 Task: Open a spreadsheet with the name "HR Meeting" from the upload.
Action: Mouse moved to (27, 55)
Screenshot: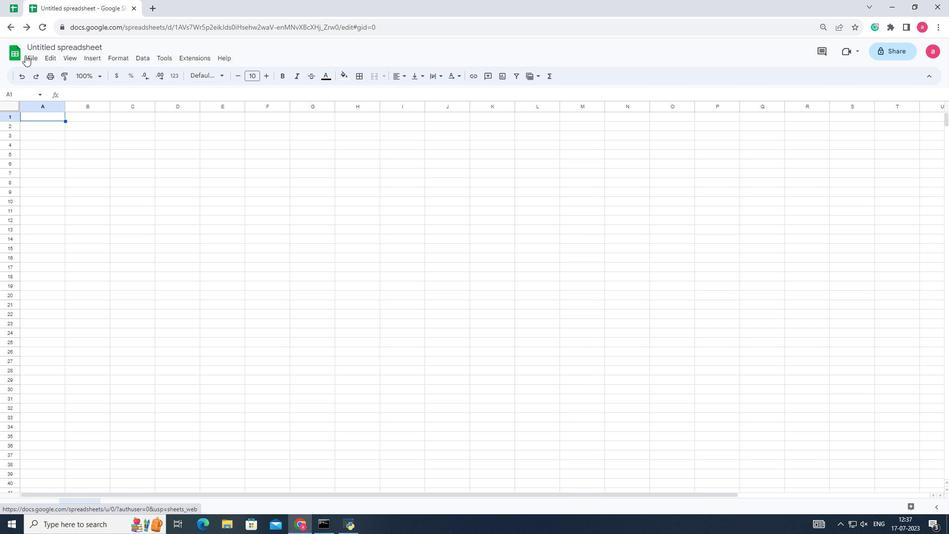 
Action: Mouse pressed left at (27, 55)
Screenshot: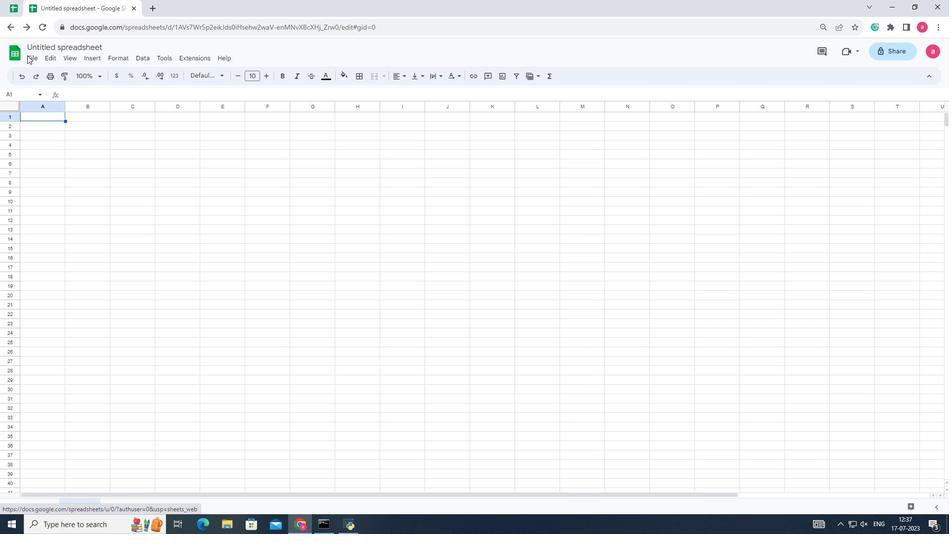 
Action: Mouse moved to (35, 56)
Screenshot: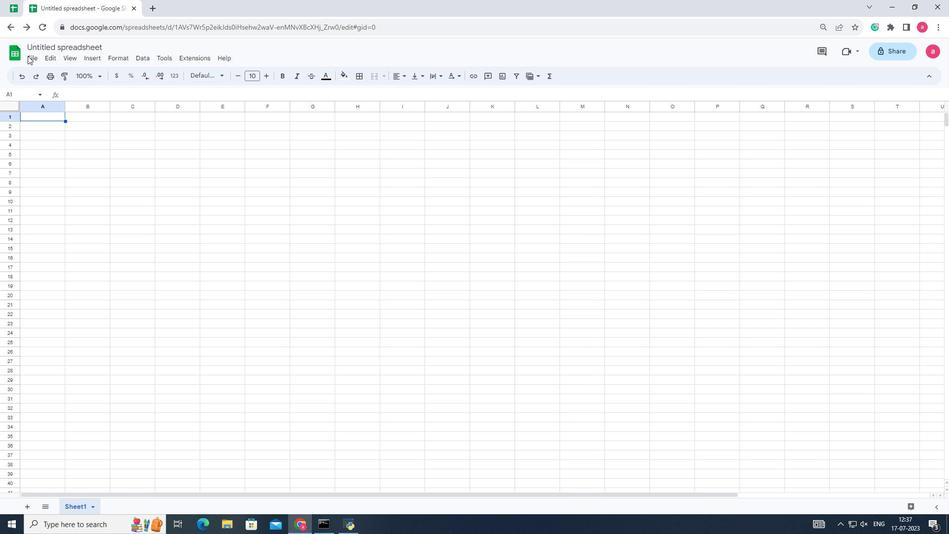 
Action: Mouse pressed left at (35, 56)
Screenshot: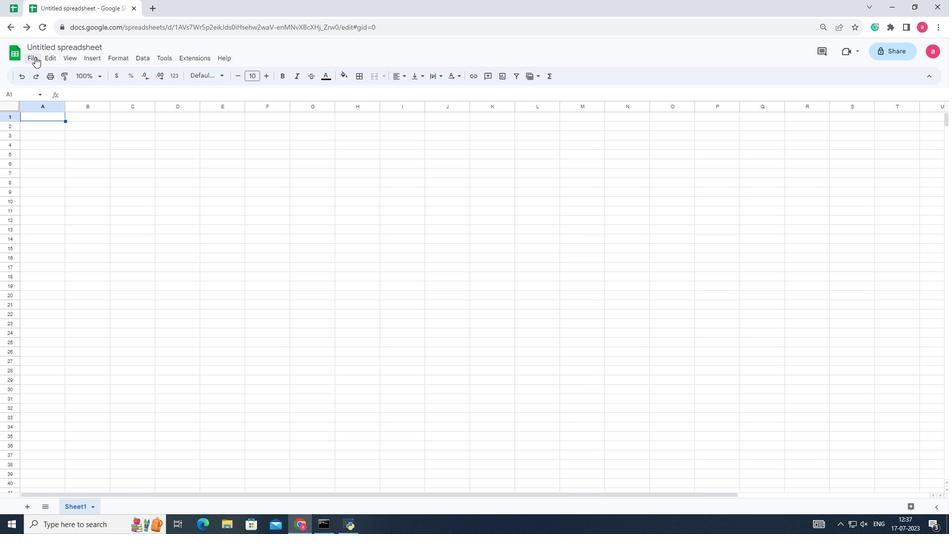 
Action: Mouse moved to (58, 87)
Screenshot: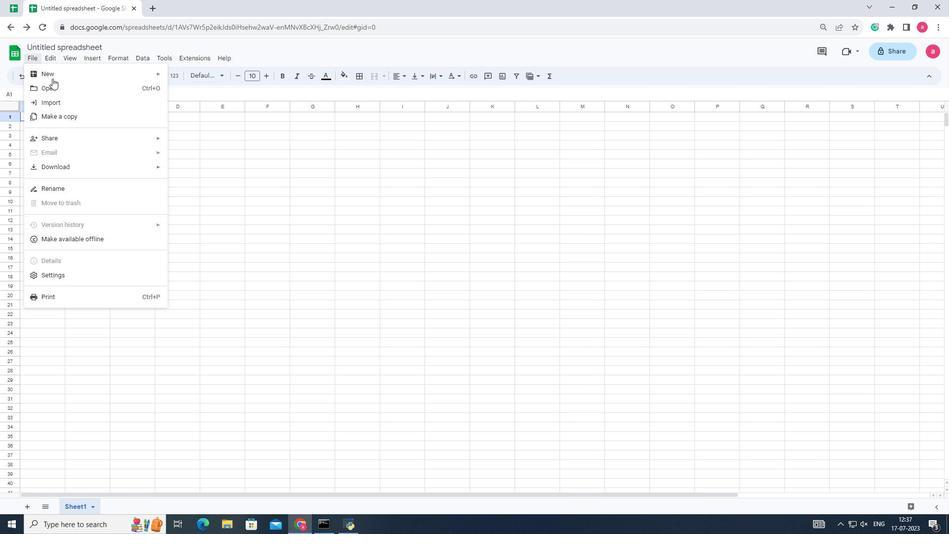 
Action: Mouse pressed left at (58, 87)
Screenshot: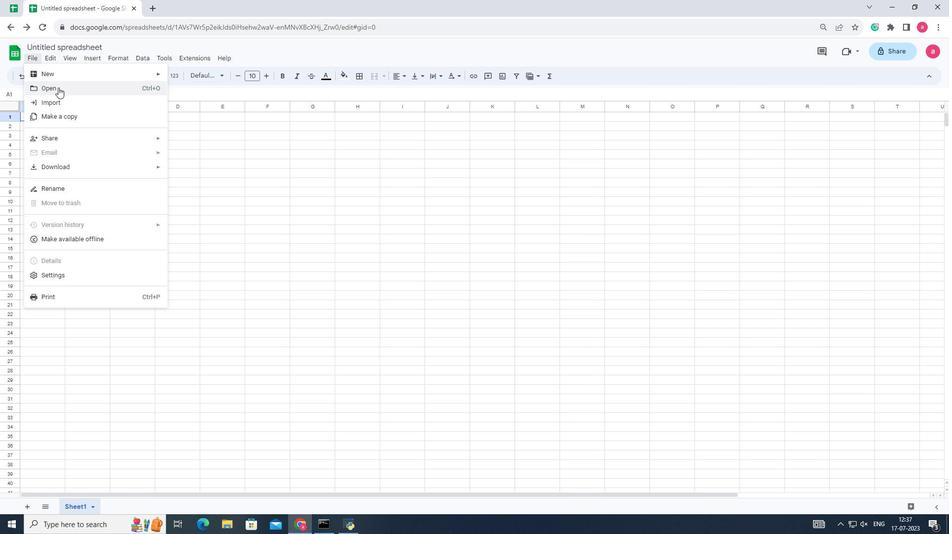 
Action: Mouse moved to (383, 116)
Screenshot: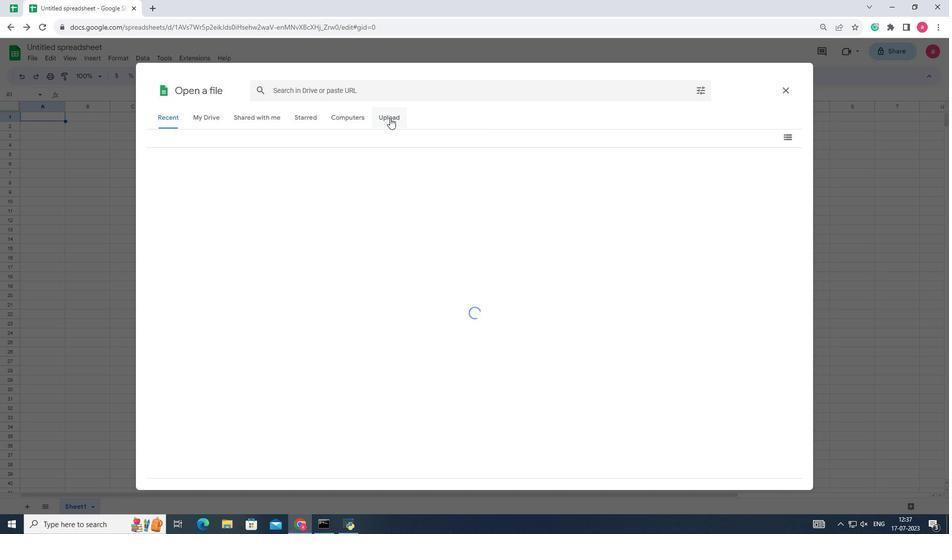 
Action: Mouse pressed left at (383, 116)
Screenshot: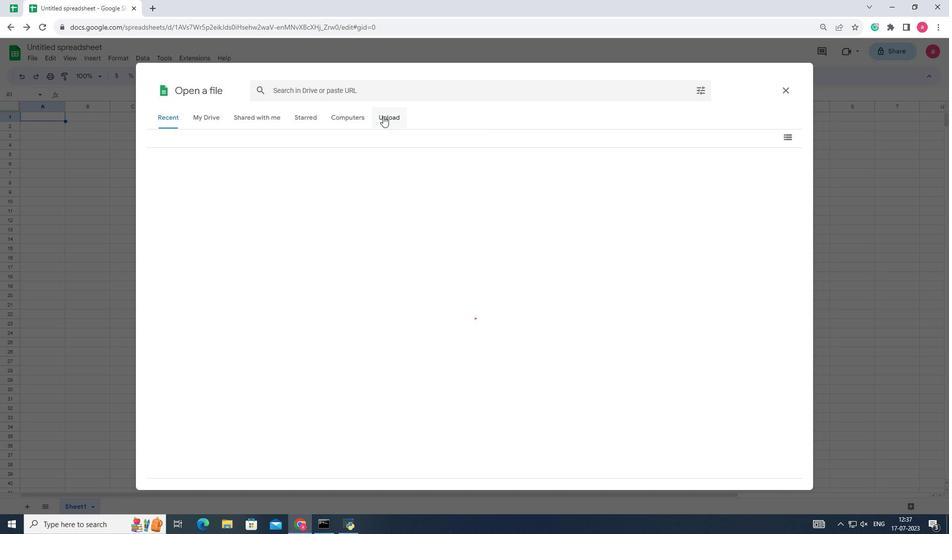 
Action: Mouse moved to (467, 336)
Screenshot: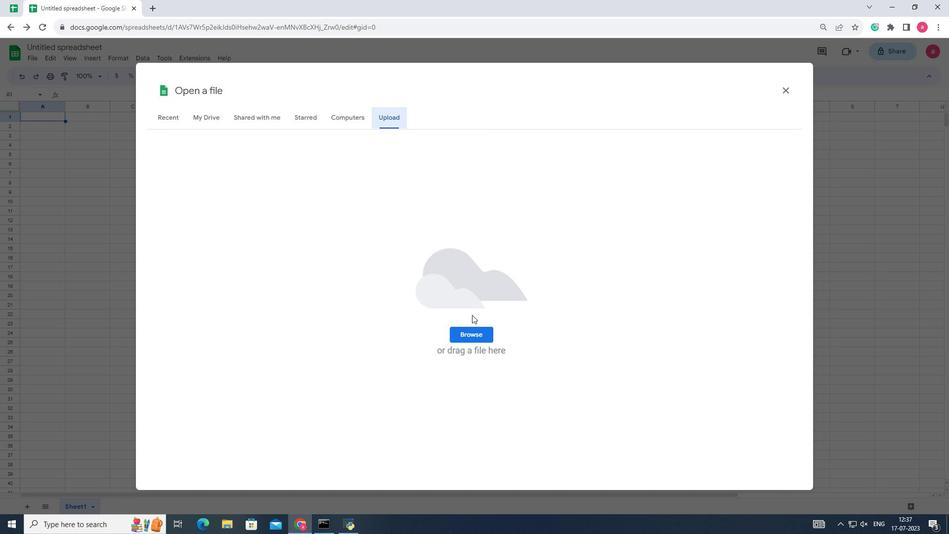 
Action: Mouse pressed left at (467, 336)
Screenshot: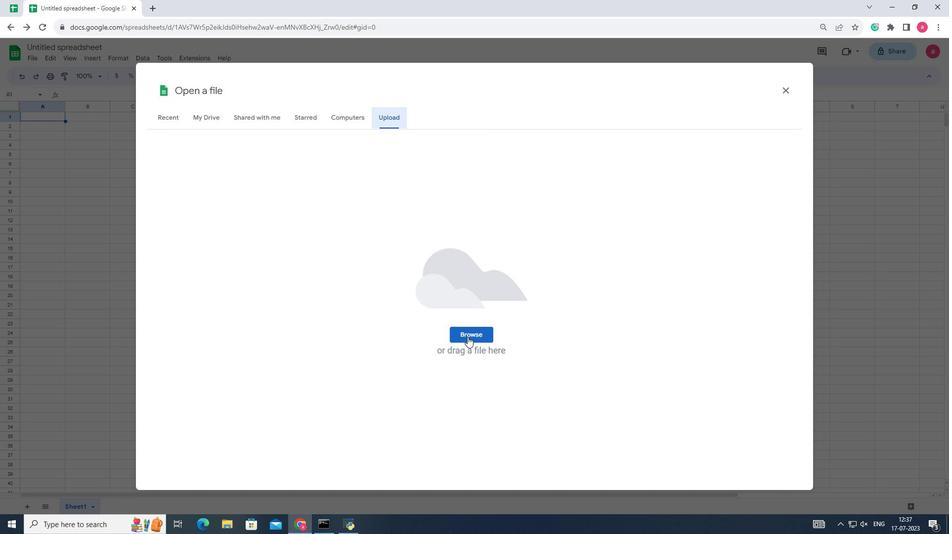 
Action: Mouse moved to (183, 83)
Screenshot: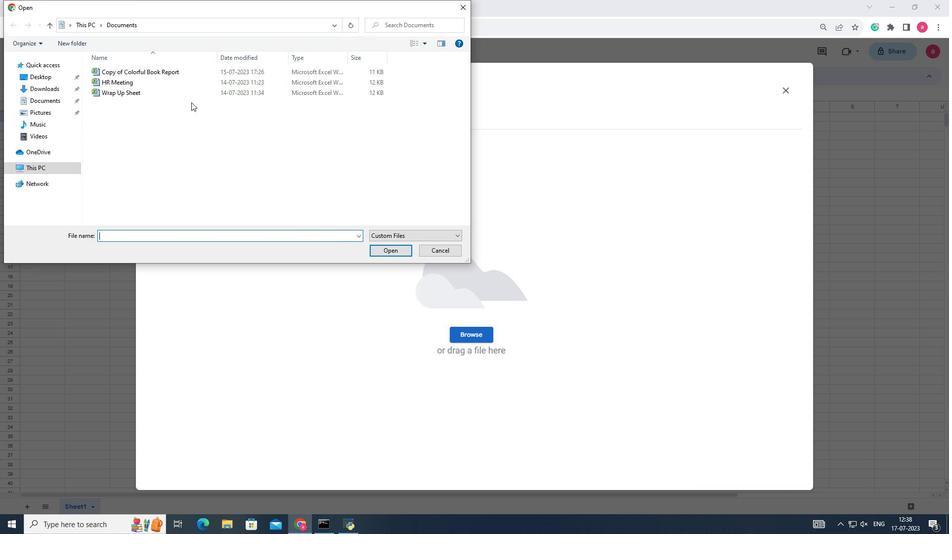 
Action: Mouse pressed left at (183, 83)
Screenshot: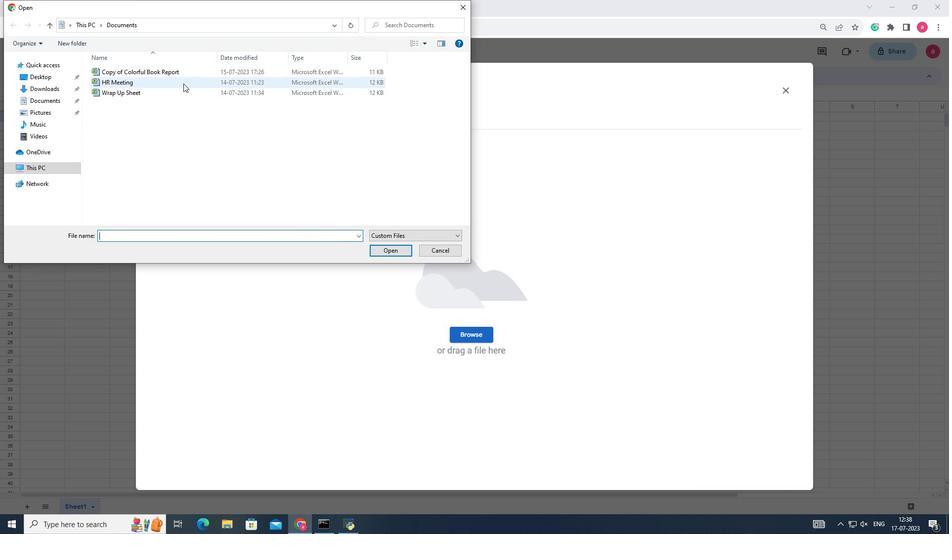 
Action: Mouse moved to (393, 249)
Screenshot: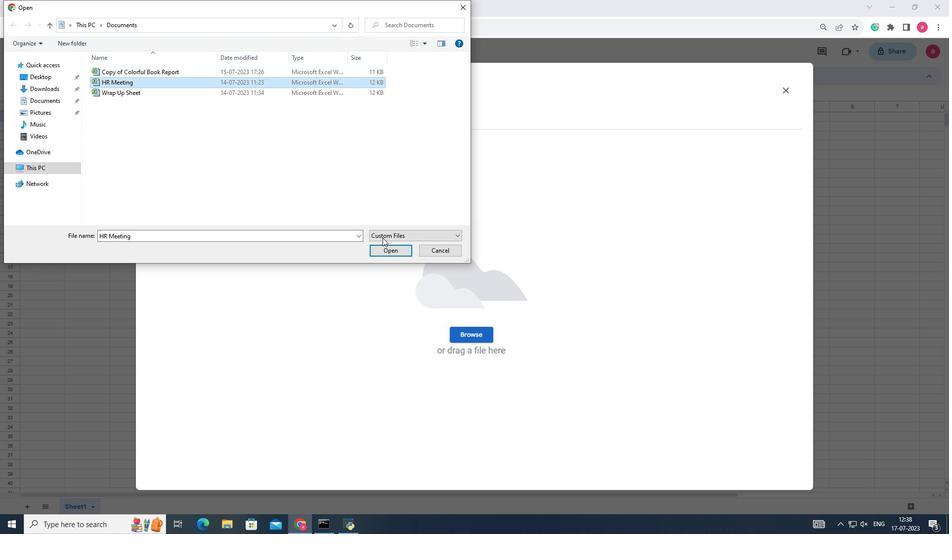 
Action: Mouse pressed left at (393, 249)
Screenshot: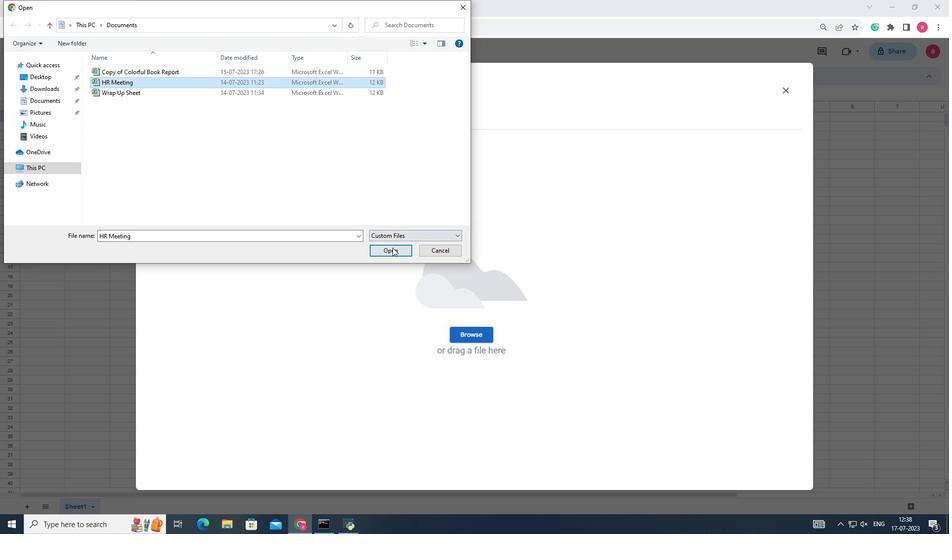 
